 Task: Check what is the best way to get around.
Action: Mouse moved to (706, 61)
Screenshot: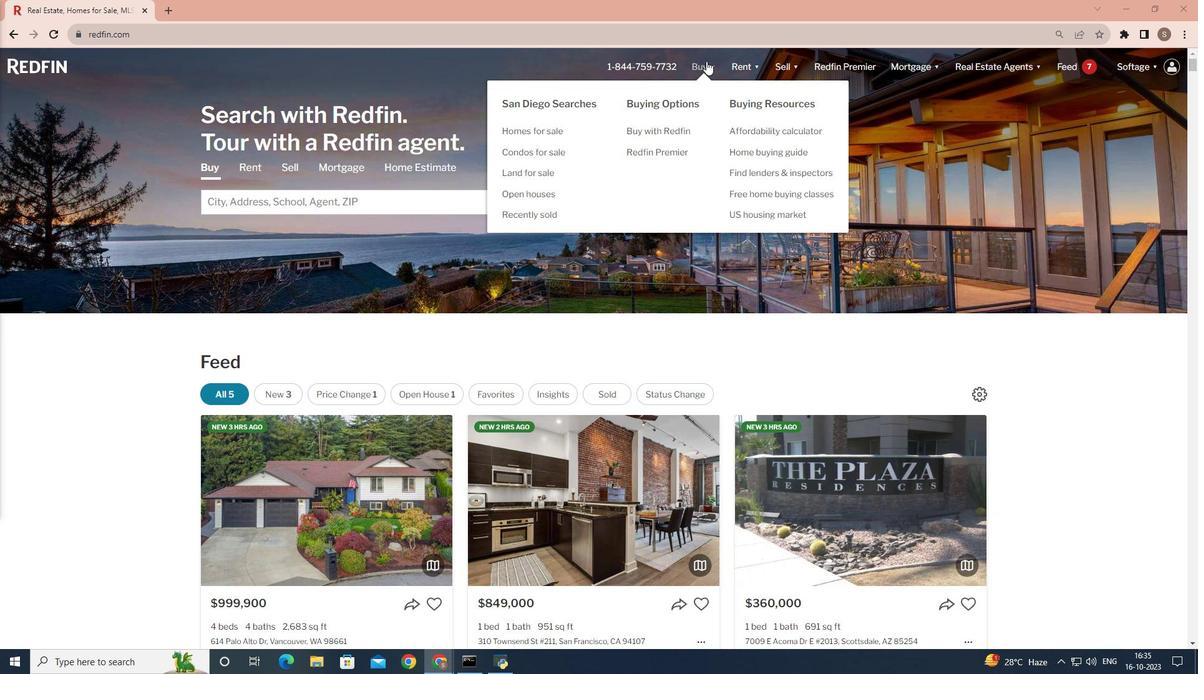 
Action: Mouse pressed left at (706, 61)
Screenshot: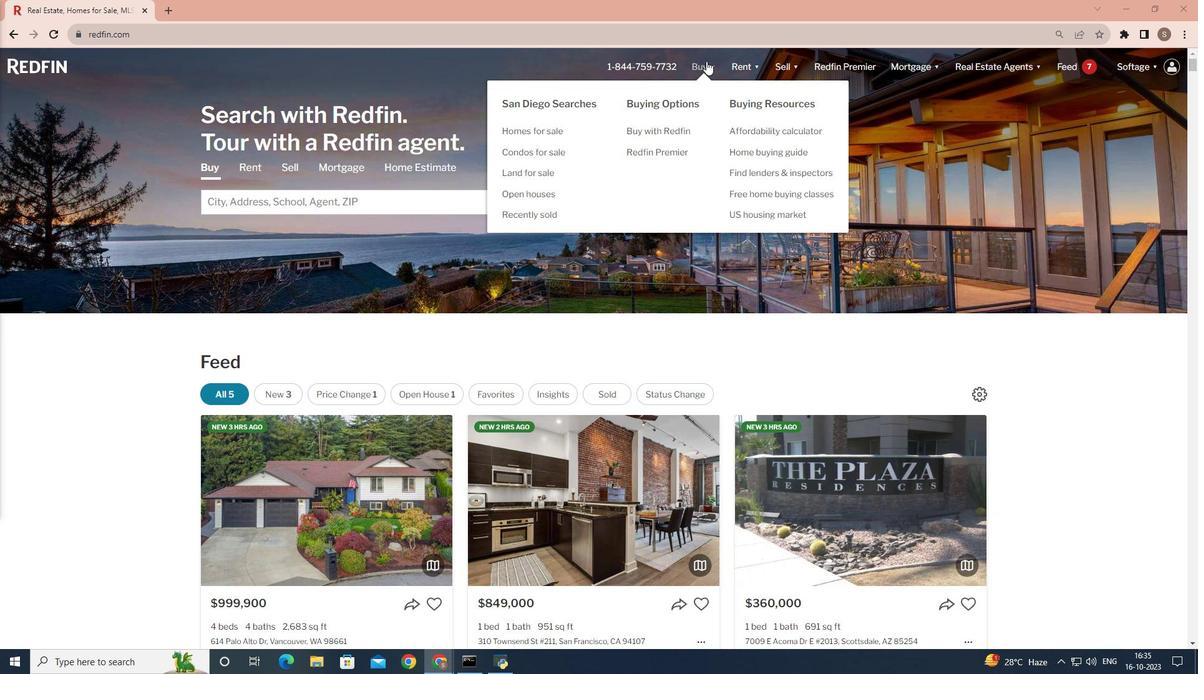 
Action: Mouse moved to (291, 260)
Screenshot: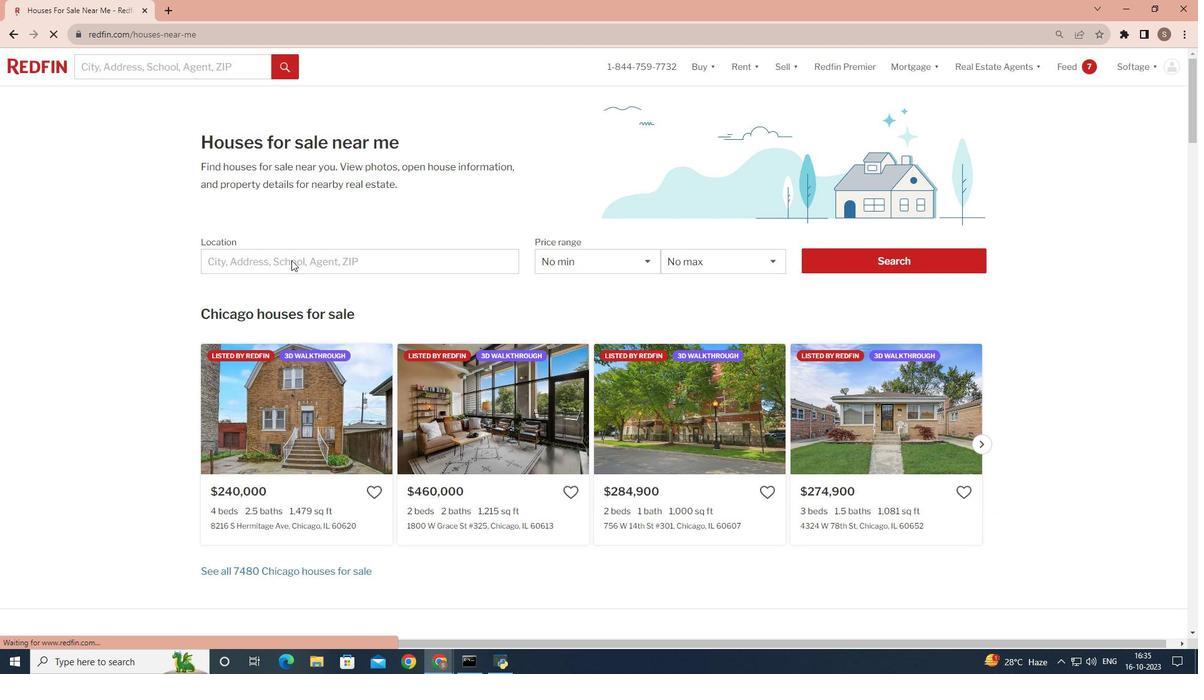 
Action: Mouse pressed left at (291, 260)
Screenshot: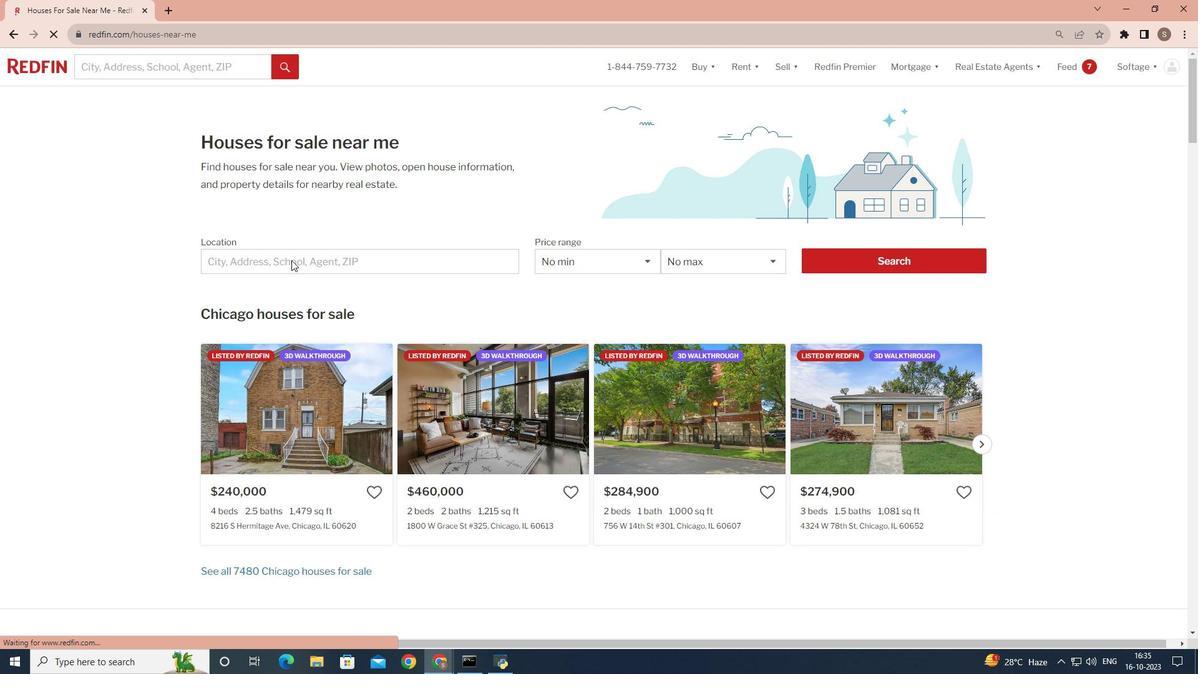
Action: Mouse moved to (292, 259)
Screenshot: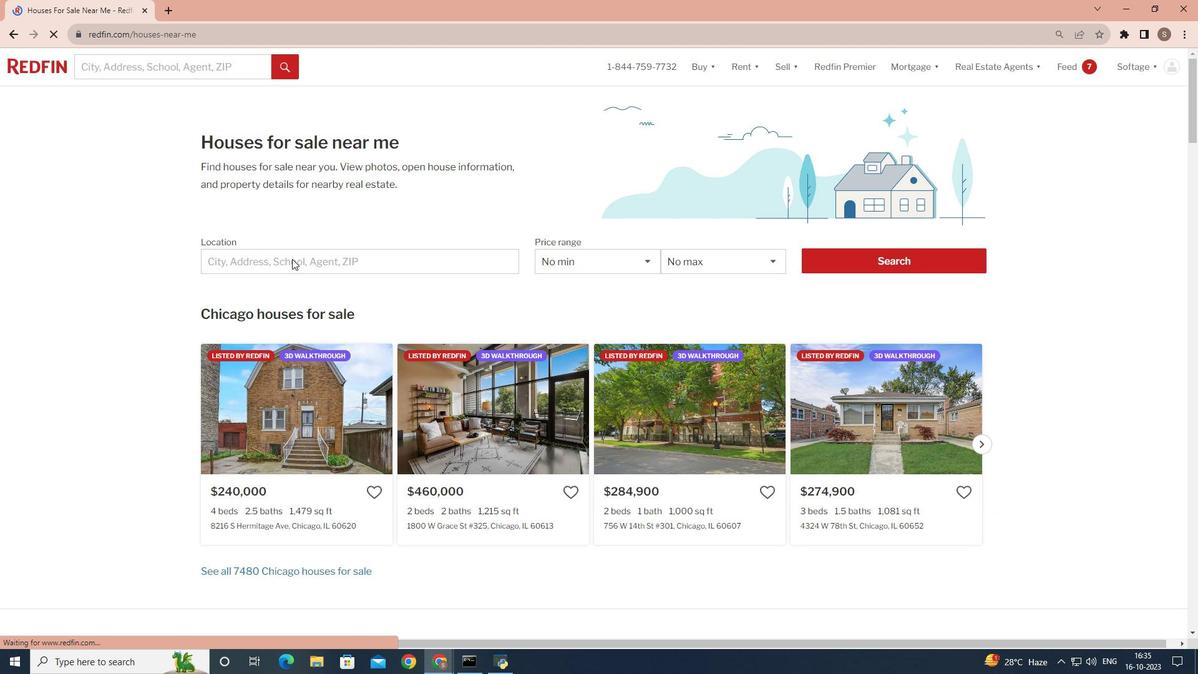 
Action: Mouse pressed left at (292, 259)
Screenshot: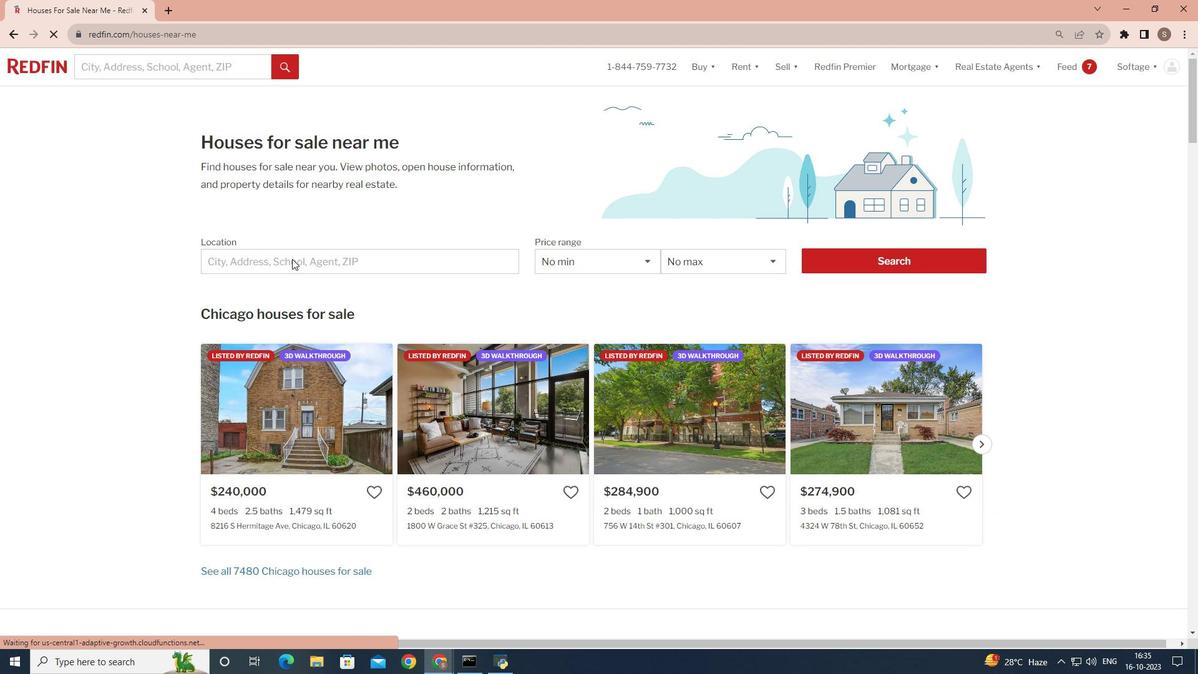 
Action: Mouse pressed left at (292, 259)
Screenshot: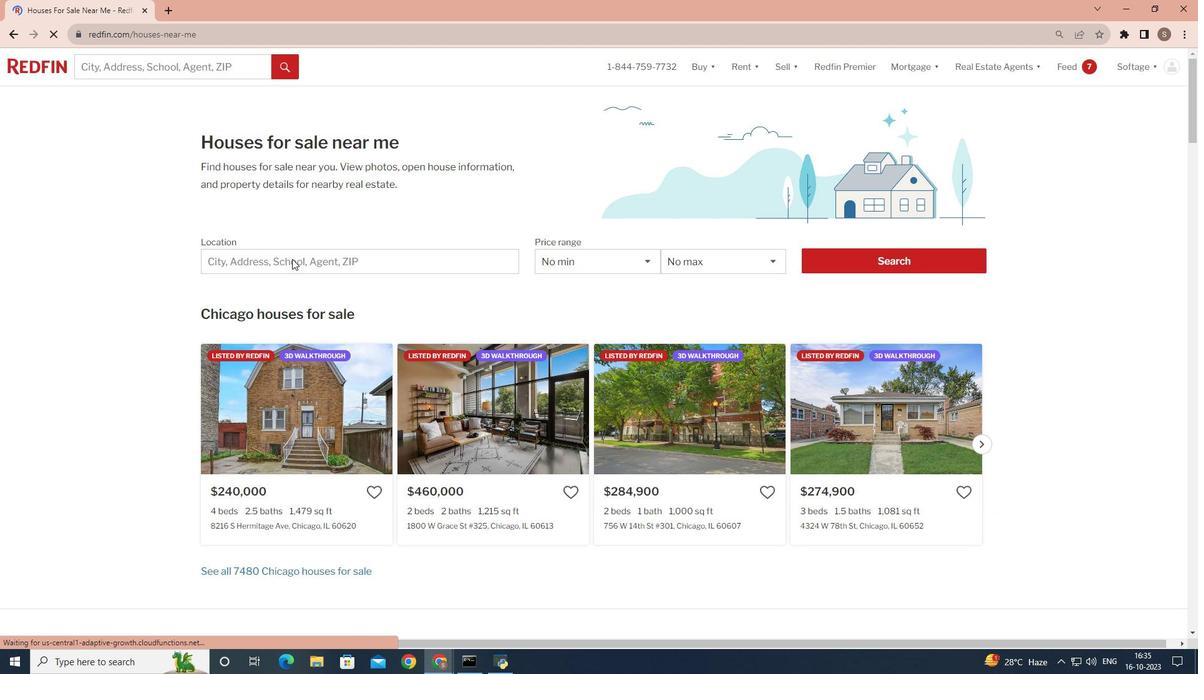 
Action: Mouse moved to (240, 262)
Screenshot: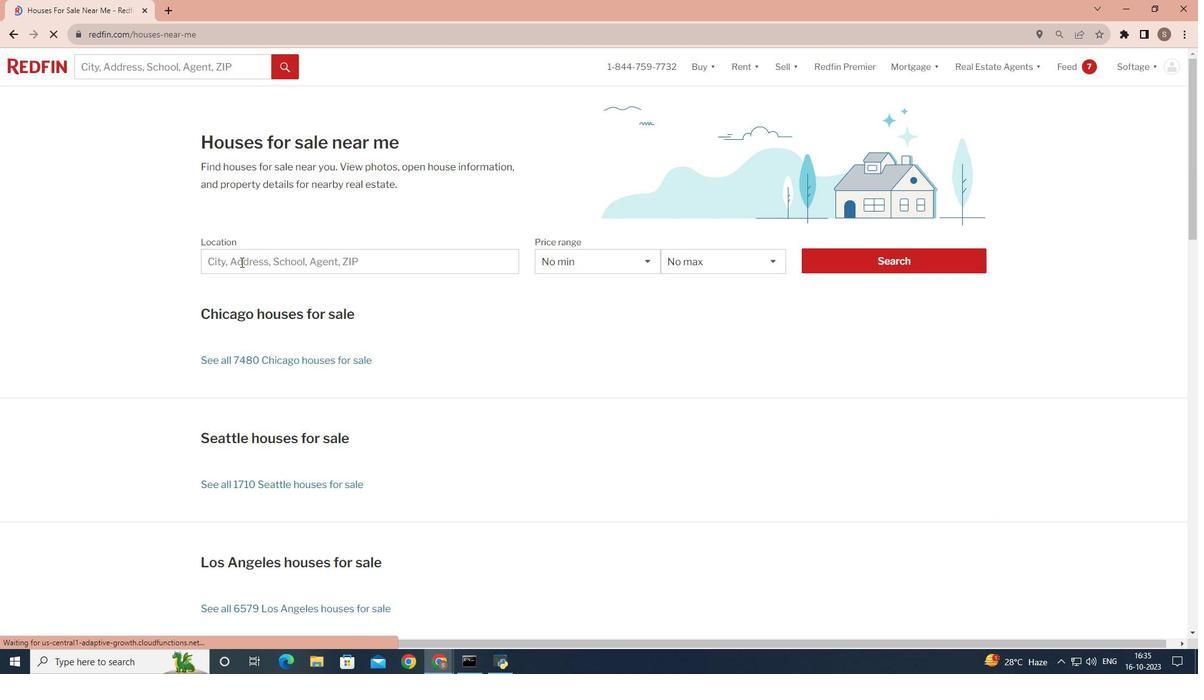 
Action: Mouse pressed left at (240, 262)
Screenshot: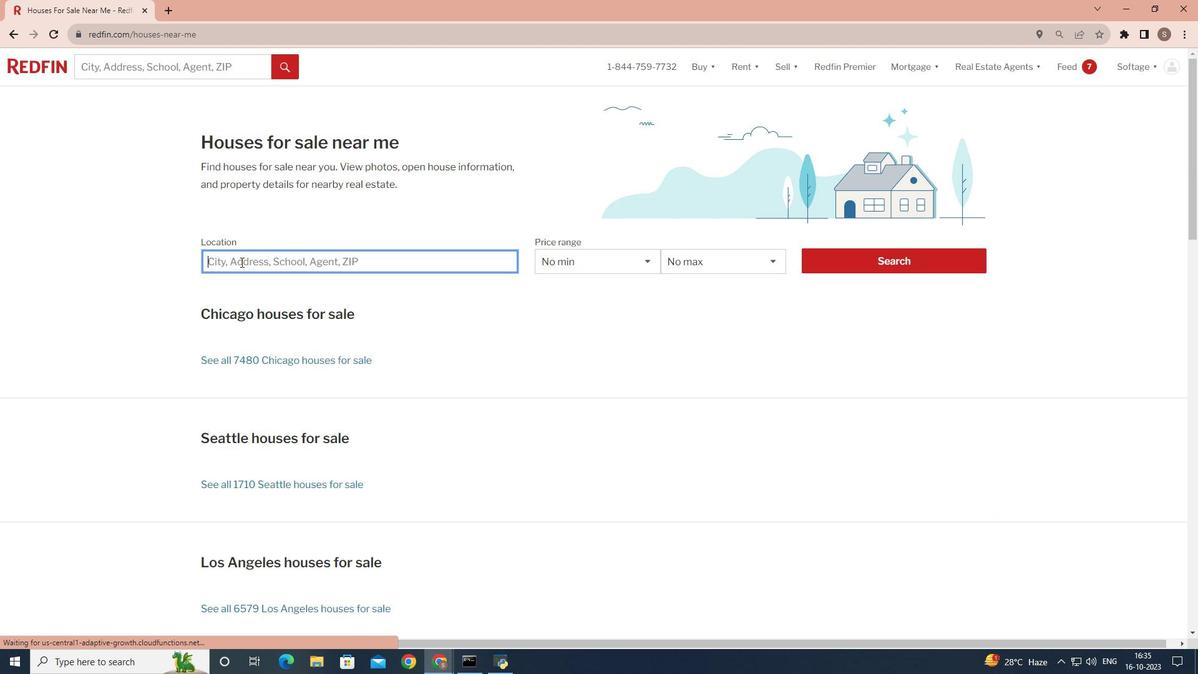 
Action: Key pressed <Key.shift>San<Key.space><Key.shift>Diego
Screenshot: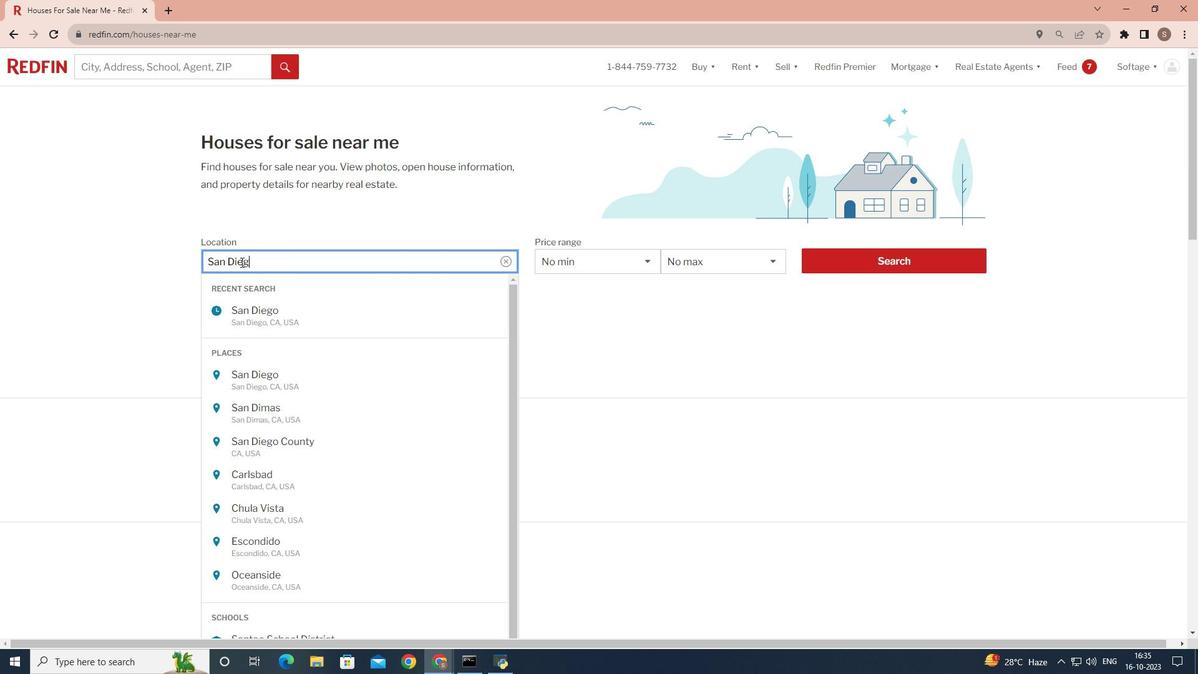 
Action: Mouse moved to (918, 264)
Screenshot: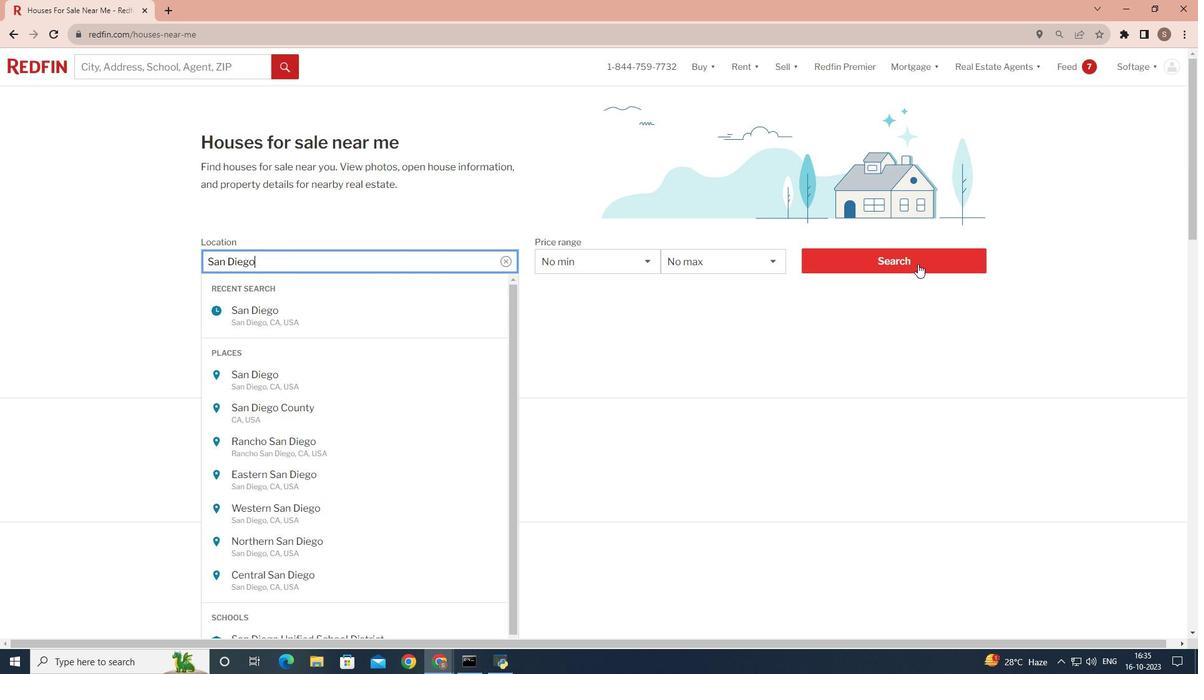 
Action: Mouse pressed left at (918, 264)
Screenshot: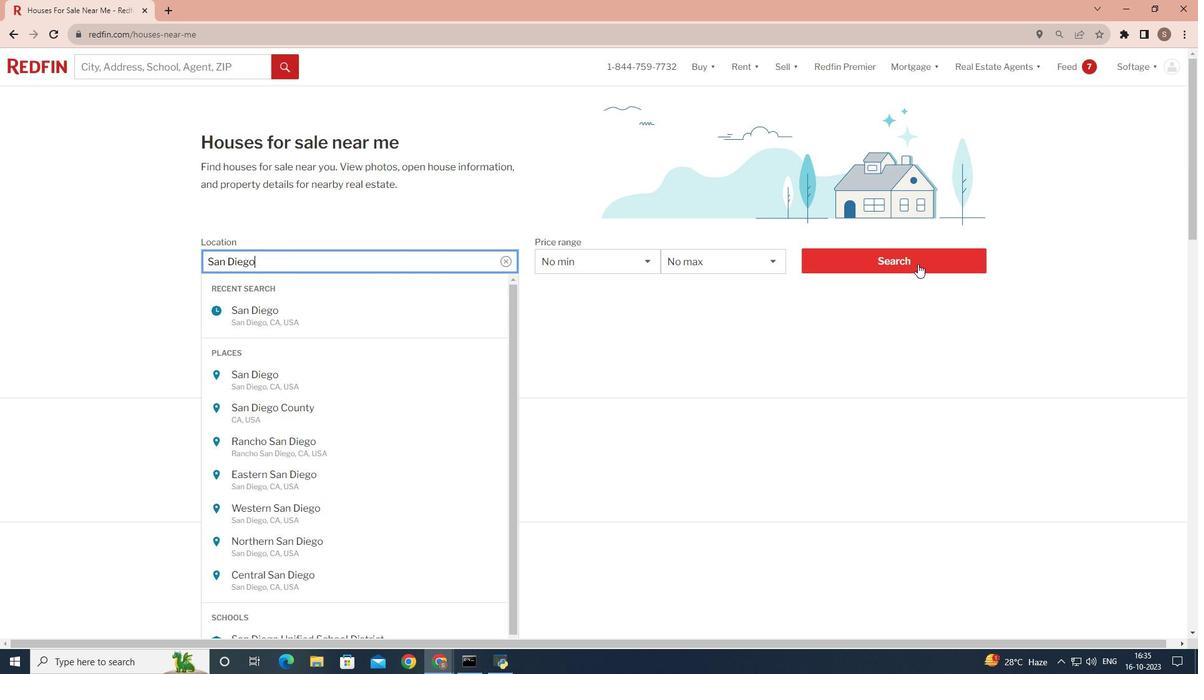 
Action: Mouse pressed left at (918, 264)
Screenshot: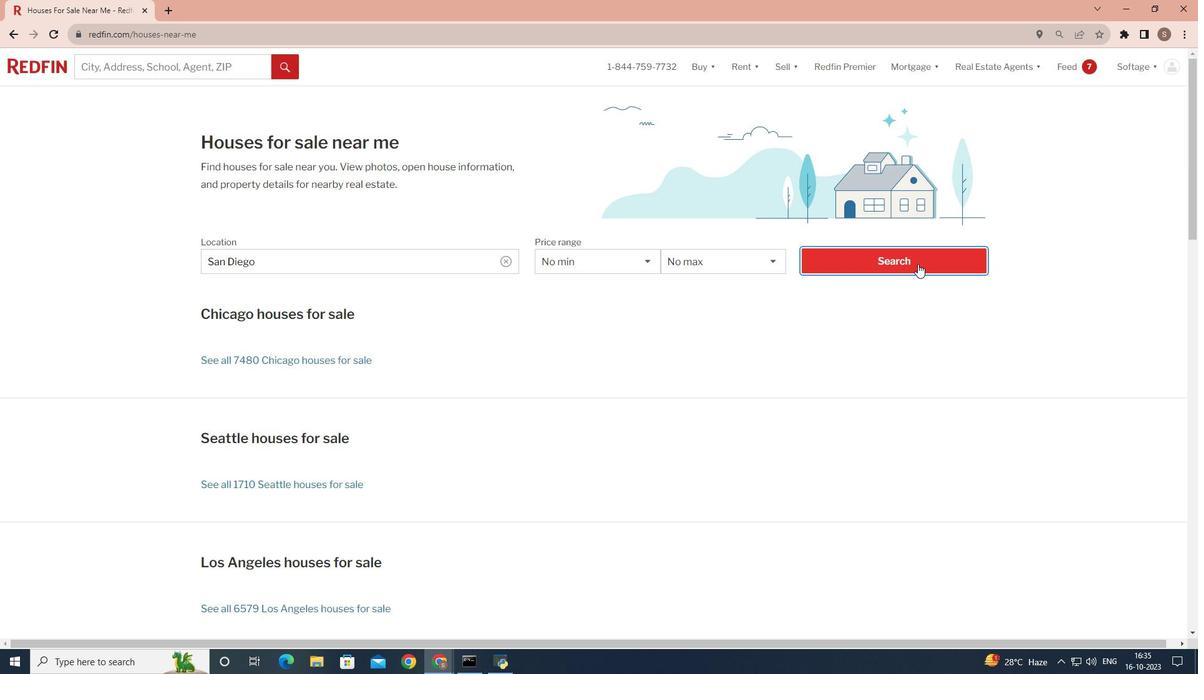 
Action: Mouse moved to (1135, 101)
Screenshot: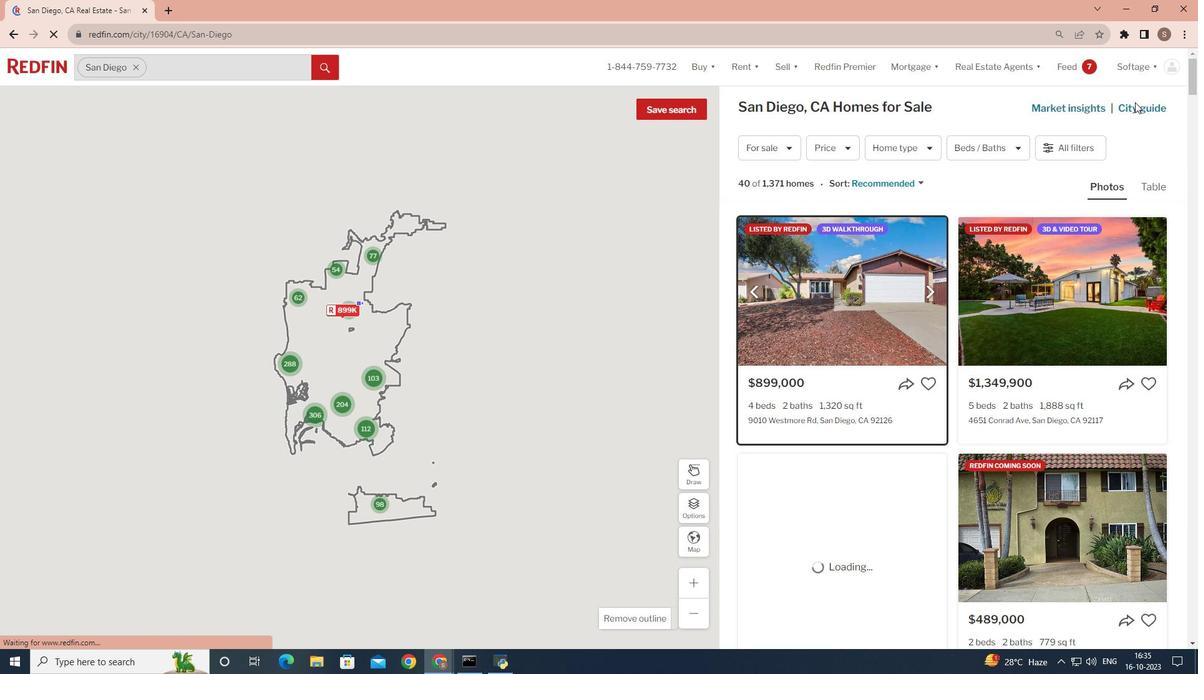 
Action: Mouse pressed left at (1135, 101)
Screenshot: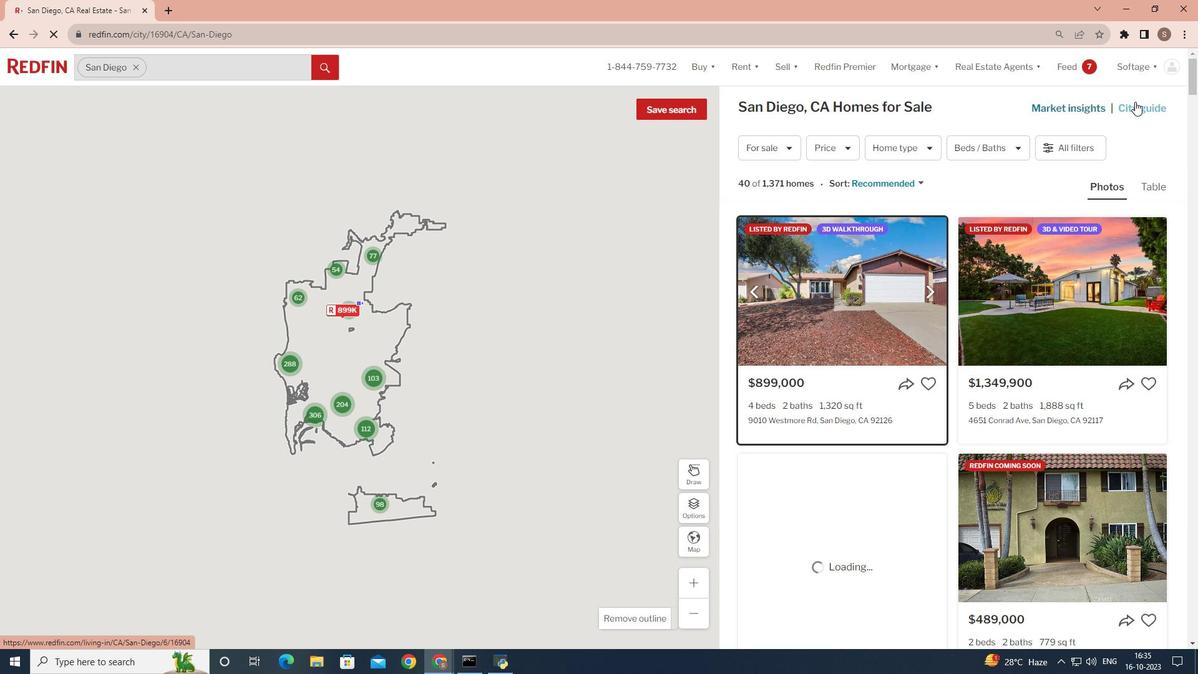 
Action: Mouse moved to (696, 490)
Screenshot: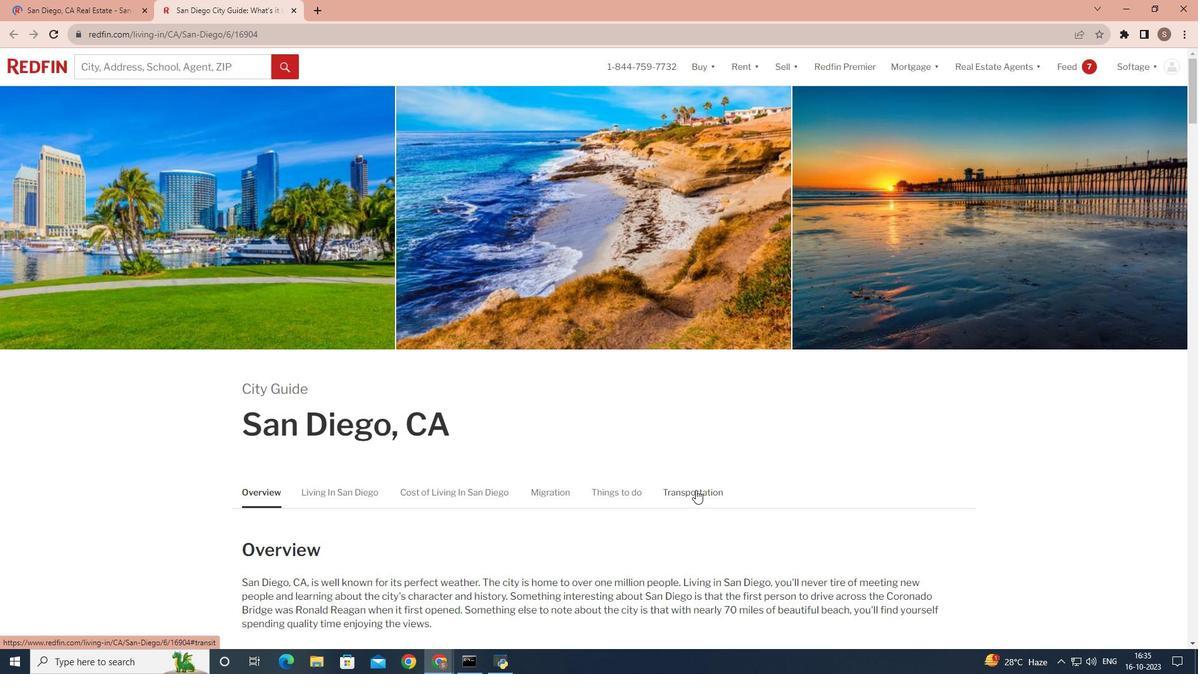 
Action: Mouse pressed left at (696, 490)
Screenshot: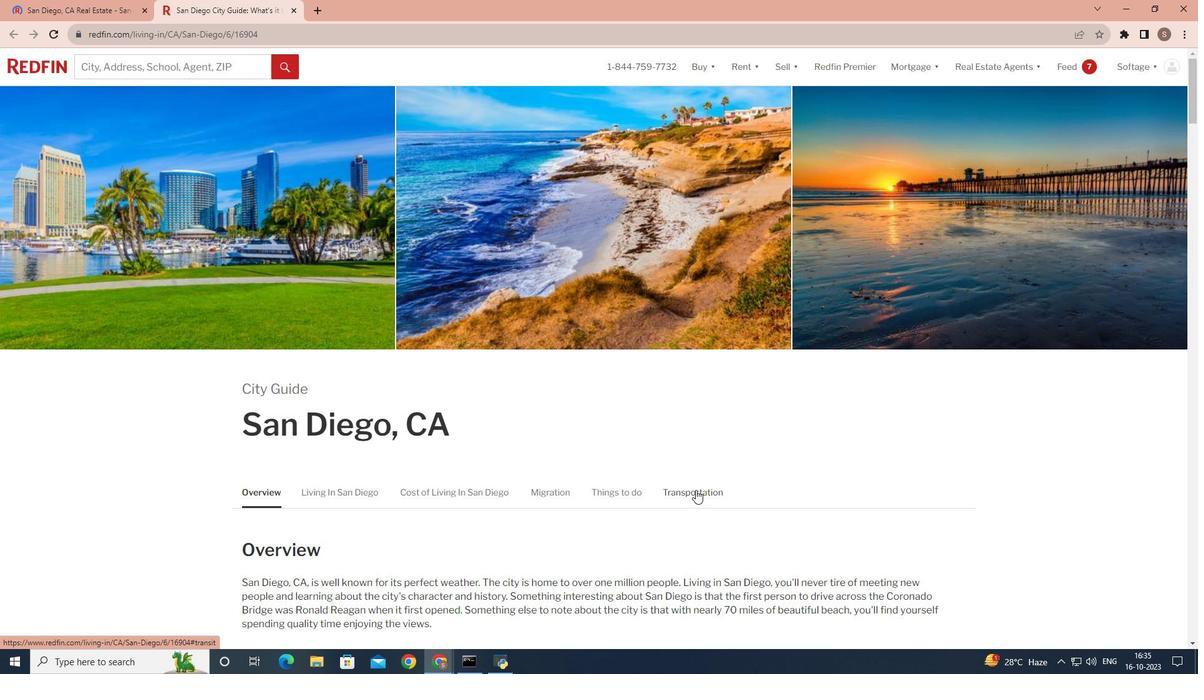 
